 Task: Create New Vendor with Vendor Name: Devon Energy, Billing Address Line1: 3 North Creekside Drive, Billing Address Line2: Dunedin, Billing Address Line3: NY 10976
Action: Mouse moved to (180, 39)
Screenshot: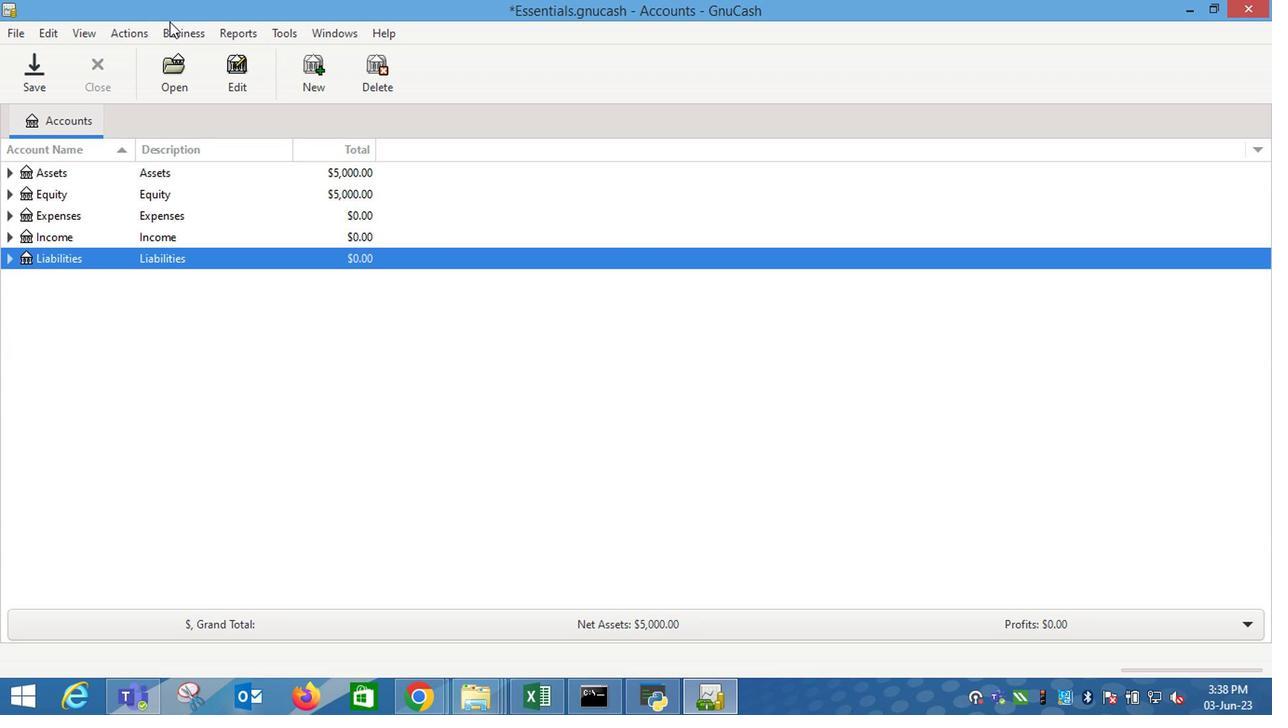 
Action: Mouse pressed left at (180, 39)
Screenshot: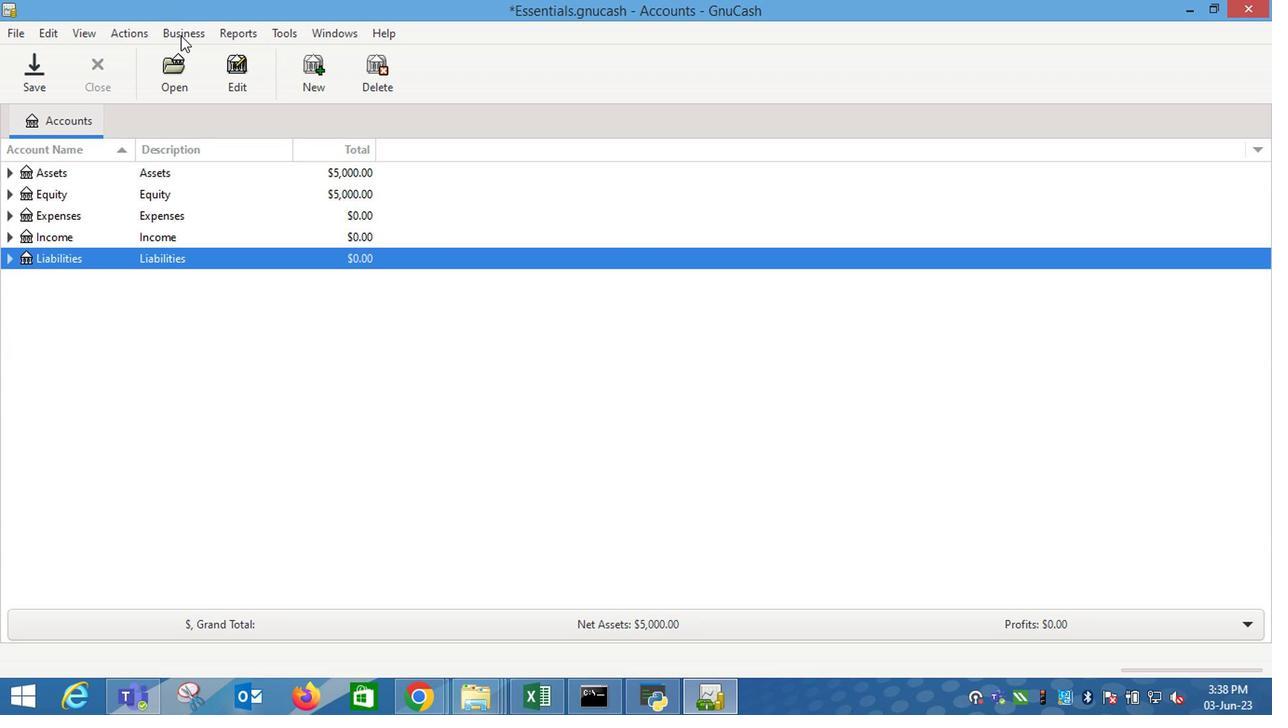 
Action: Mouse moved to (373, 102)
Screenshot: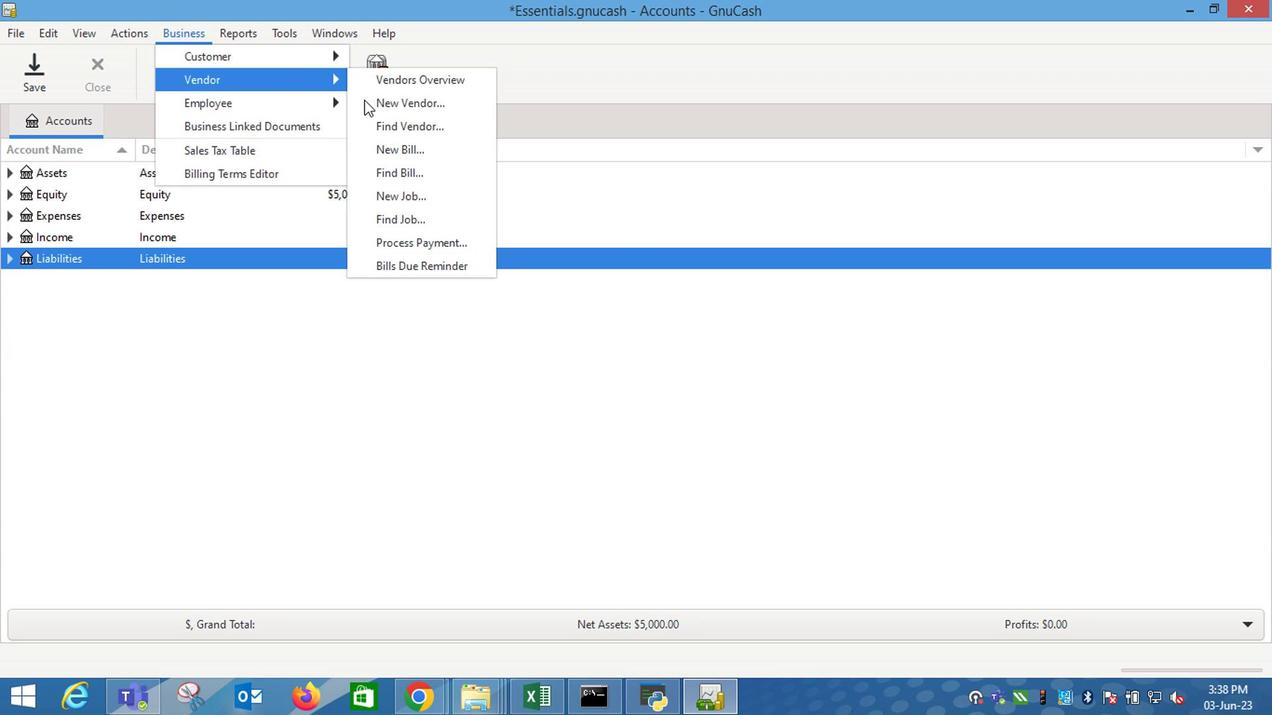 
Action: Mouse pressed left at (373, 102)
Screenshot: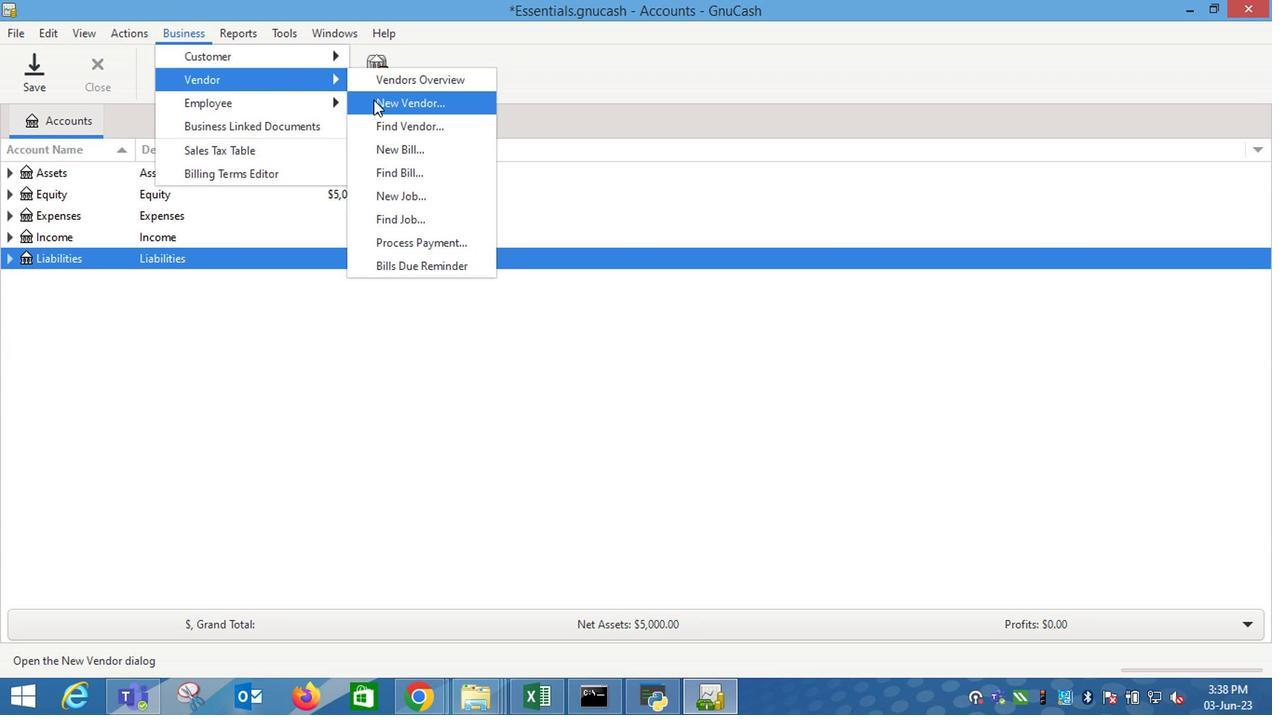 
Action: Mouse moved to (951, 199)
Screenshot: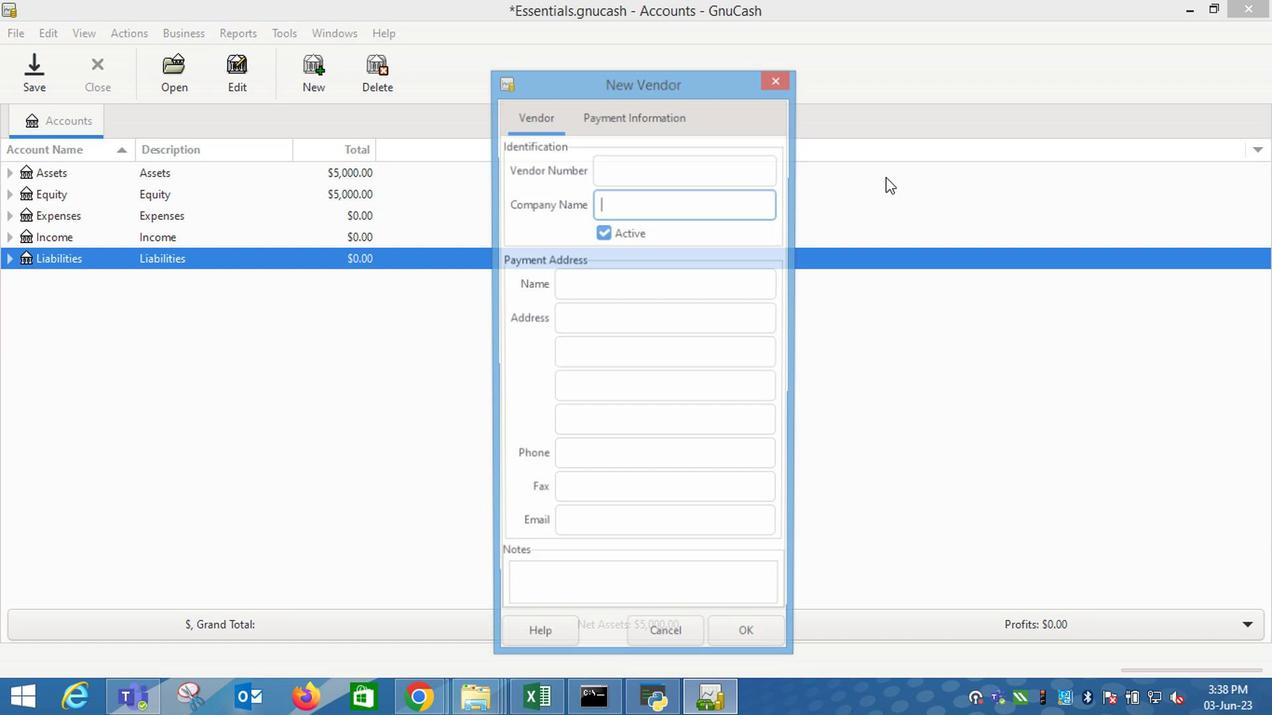 
Action: Key pressed <Key.shift_r>Devon<Key.space><Key.shift_r>Energy<Key.tab><Key.tab><Key.tab>3<Key.space><Key.shift_r>North<Key.space><Key.shift_r>Creekside<Key.space><Key.shift_r>Drivee<Key.backspace><Key.tab><Key.shift_r>Dunedin<Key.tab><Key.shift_r>NY<Key.space>10976
Screenshot: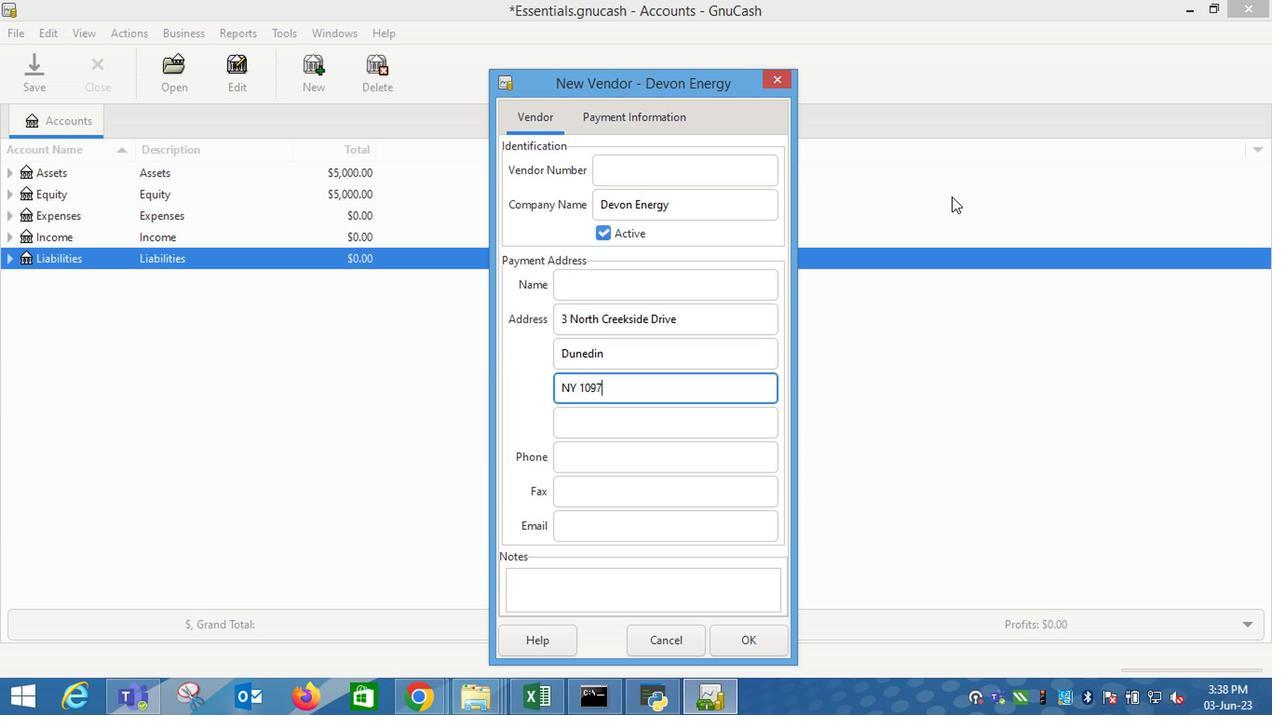 
Action: Mouse moved to (635, 124)
Screenshot: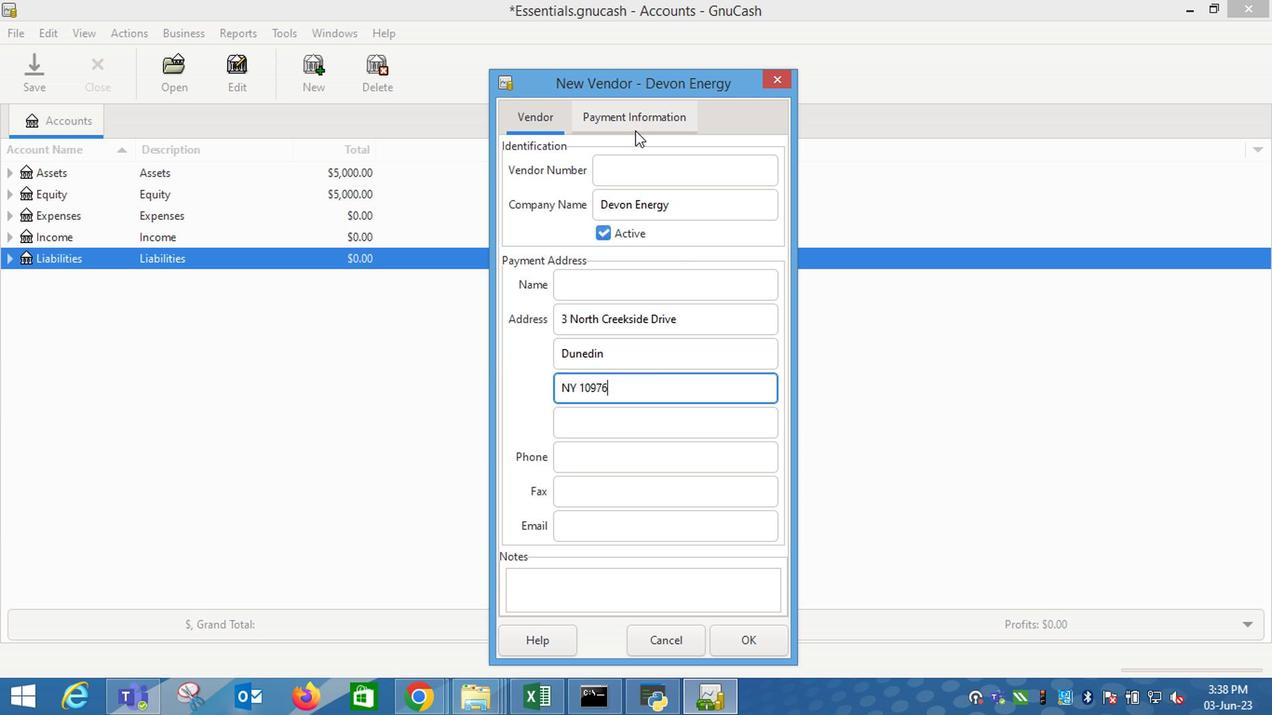 
Action: Mouse pressed left at (635, 124)
Screenshot: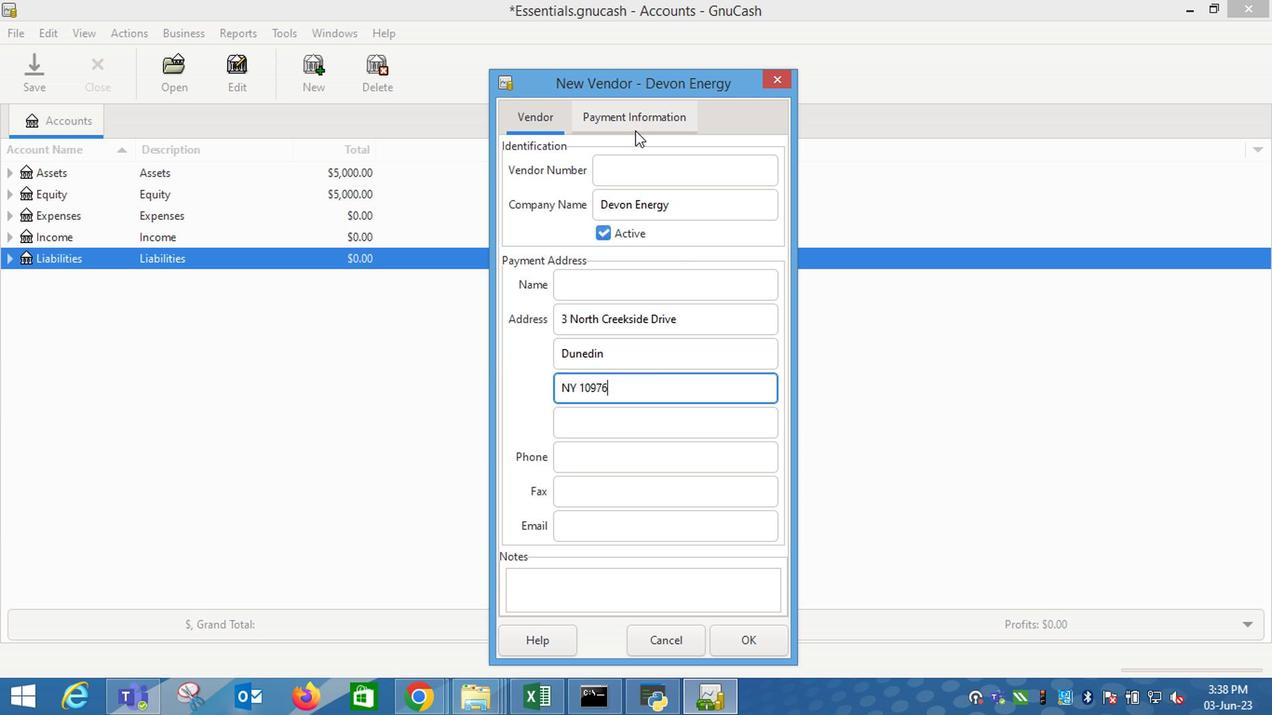 
Action: Mouse moved to (741, 646)
Screenshot: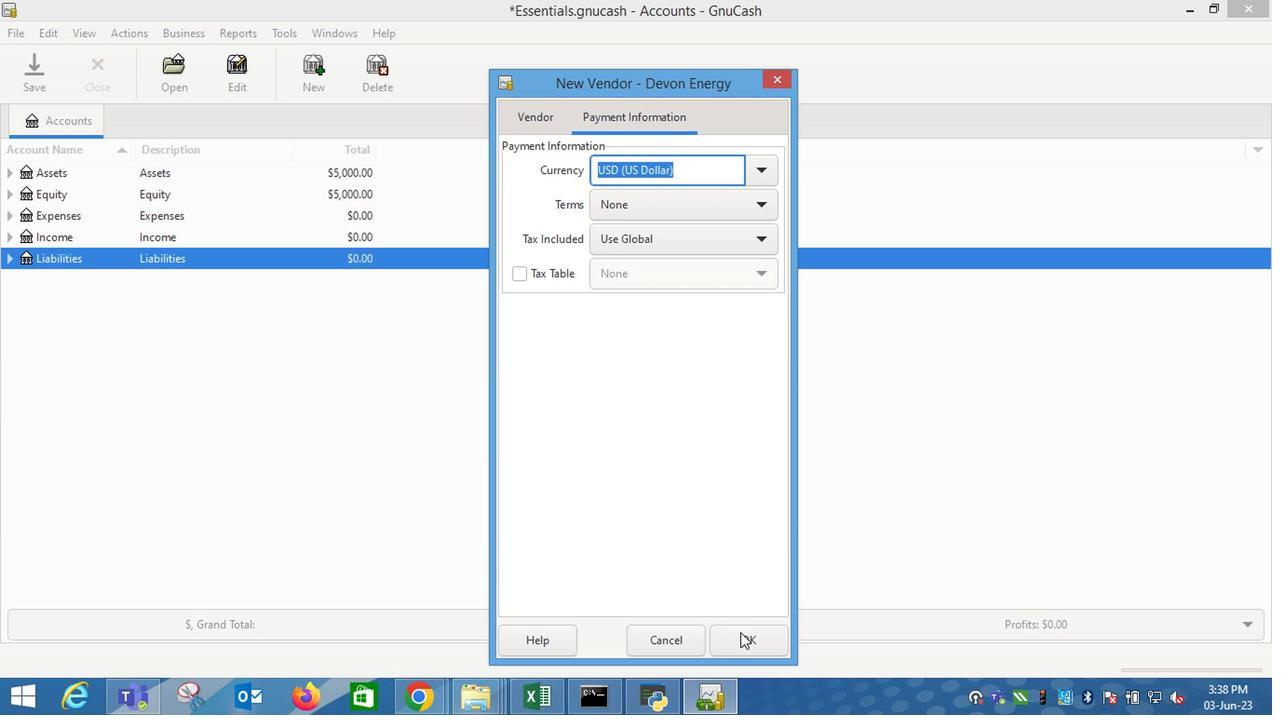 
Action: Mouse pressed left at (741, 646)
Screenshot: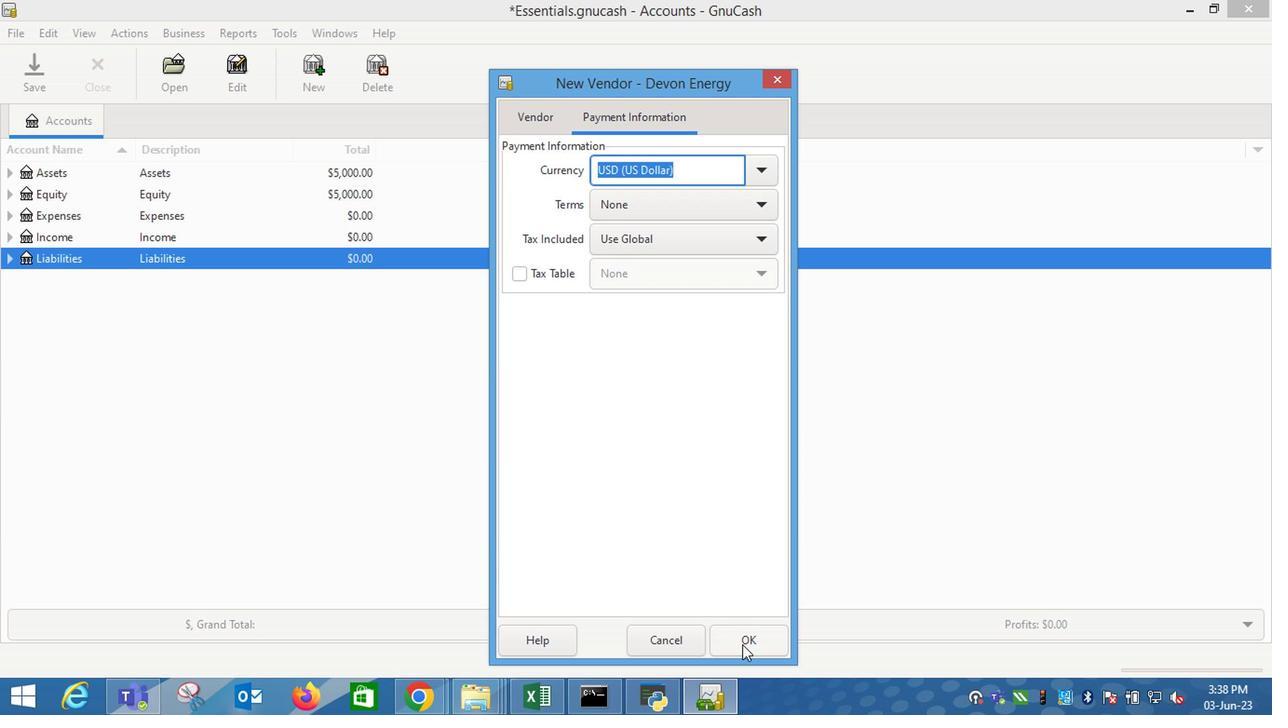 
Action: Mouse moved to (744, 628)
Screenshot: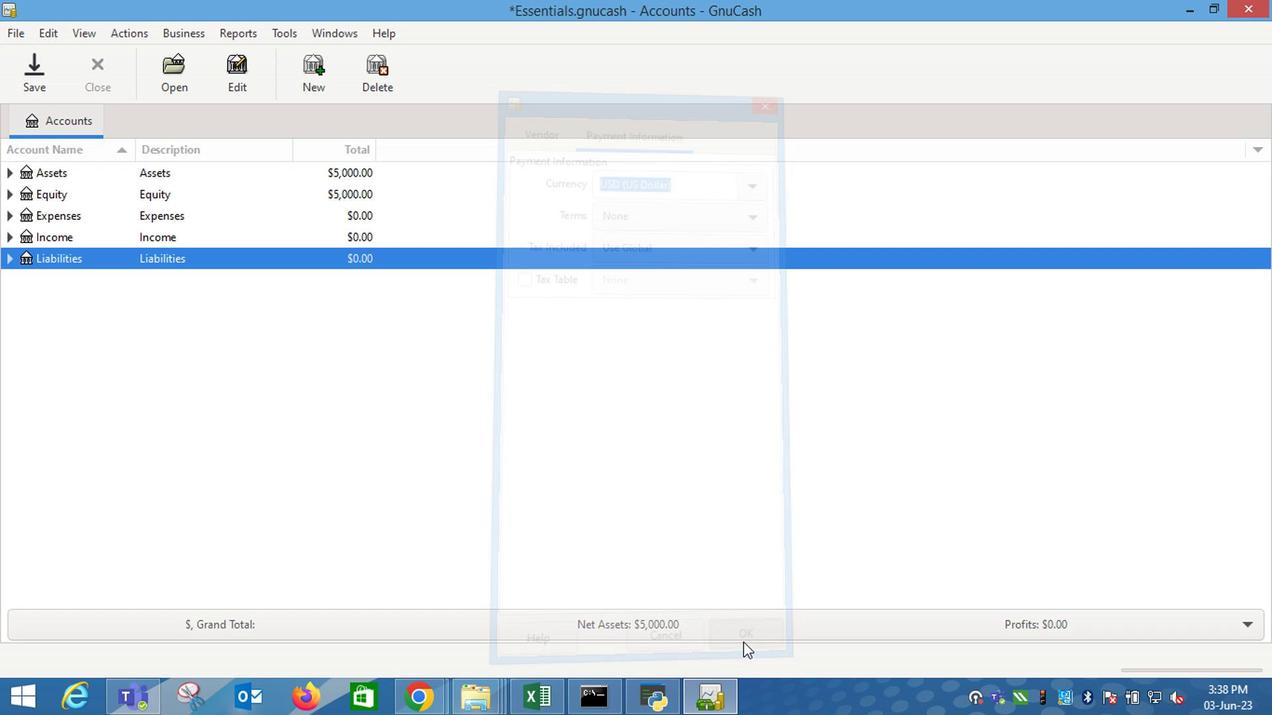 
